 Task: Set the dump filename to stream-demux. dump.
Action: Mouse moved to (88, 10)
Screenshot: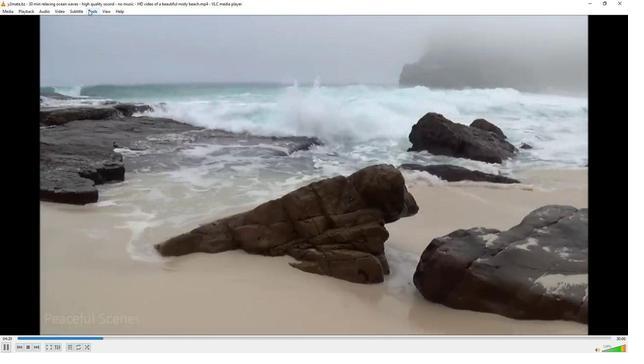 
Action: Mouse pressed left at (88, 10)
Screenshot: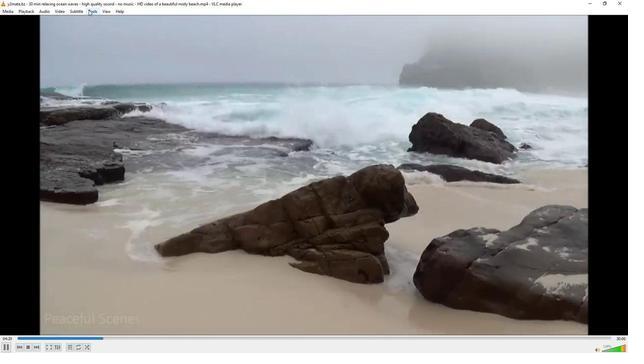 
Action: Mouse moved to (113, 92)
Screenshot: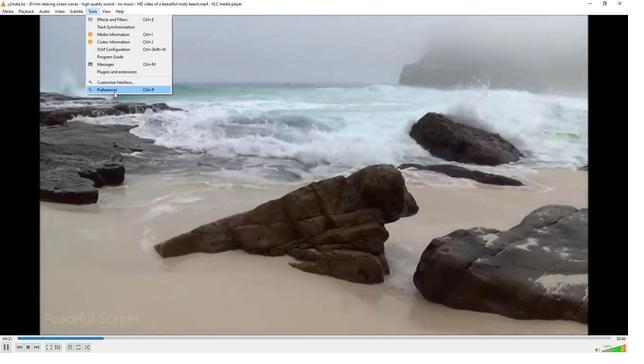 
Action: Mouse pressed left at (113, 92)
Screenshot: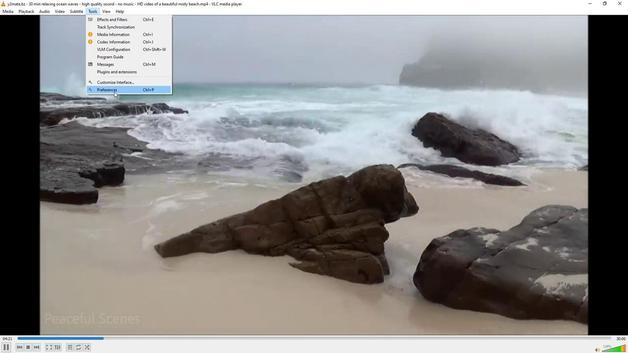 
Action: Mouse moved to (179, 274)
Screenshot: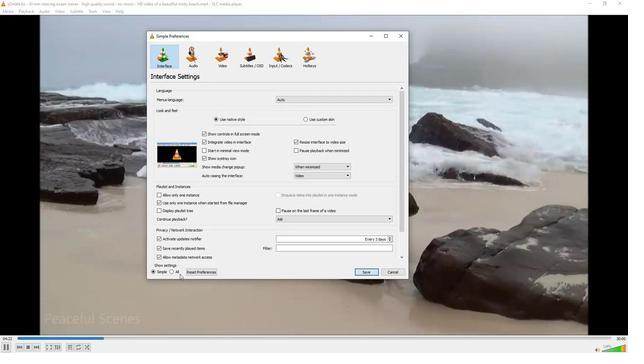 
Action: Mouse pressed left at (179, 274)
Screenshot: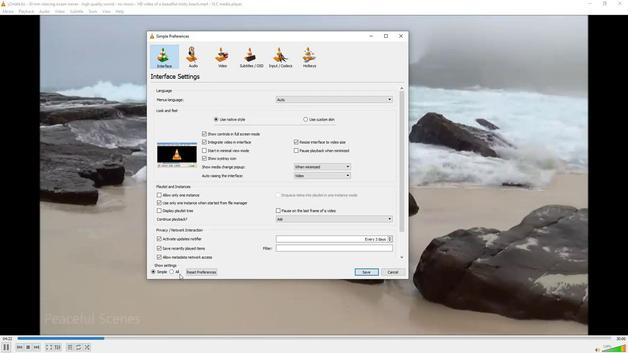 
Action: Mouse moved to (163, 182)
Screenshot: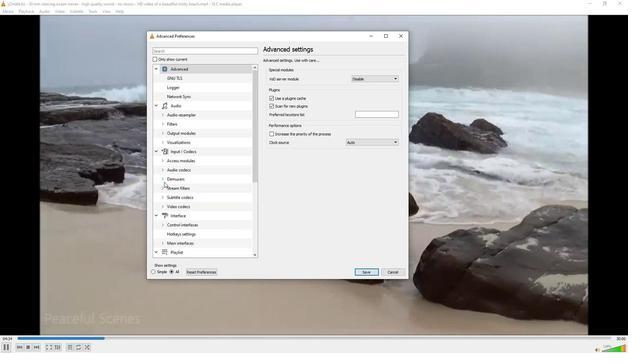 
Action: Mouse pressed left at (163, 182)
Screenshot: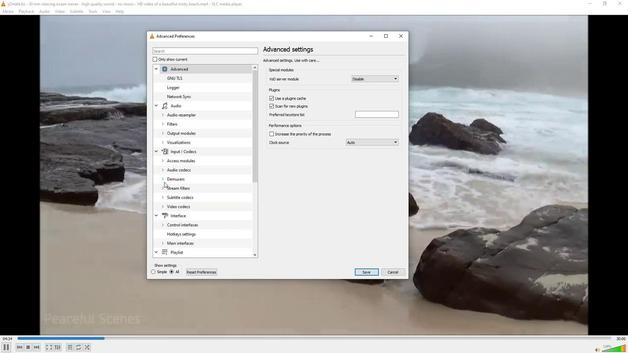 
Action: Mouse moved to (178, 224)
Screenshot: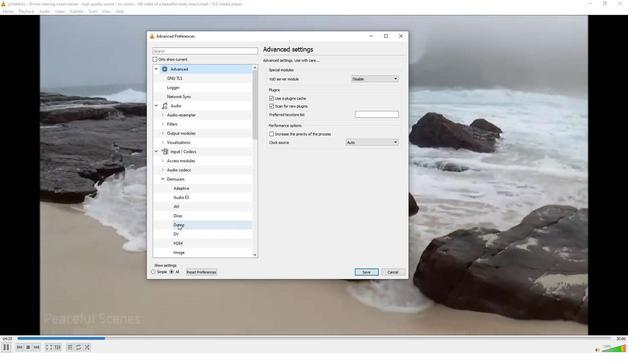 
Action: Mouse pressed left at (178, 224)
Screenshot: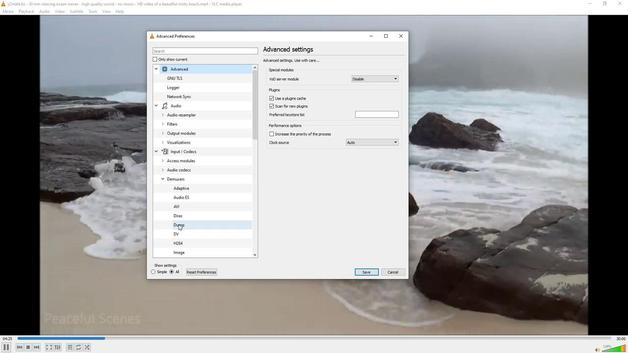 
Action: Mouse moved to (319, 80)
Screenshot: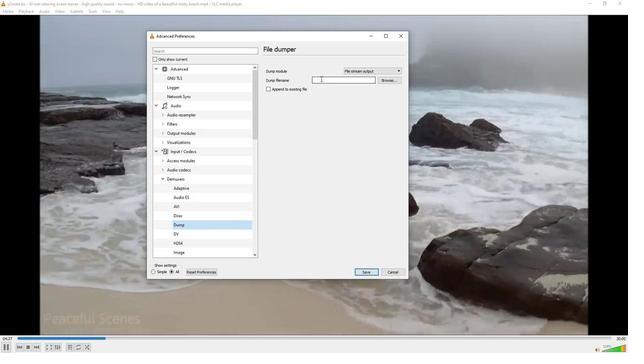 
Action: Mouse pressed left at (319, 80)
Screenshot: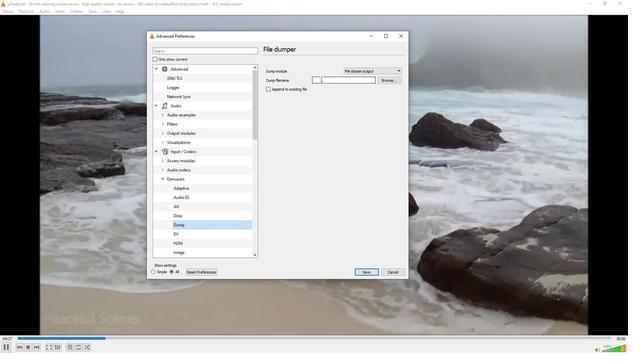 
Action: Key pressed stream-dm<Key.backspace>emux.<Key.space>dump.
Screenshot: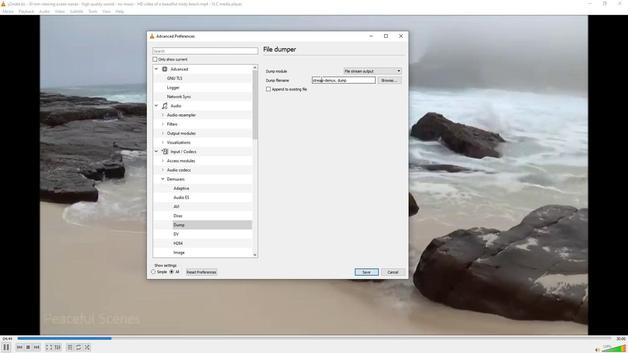 
Action: Mouse moved to (383, 113)
Screenshot: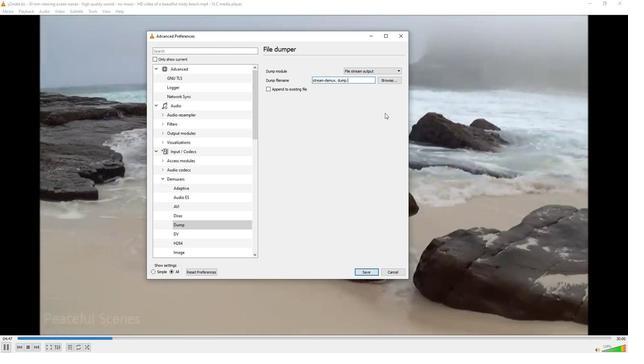 
